Task: Look for products from The Republic Of Tea only.
Action: Mouse moved to (17, 75)
Screenshot: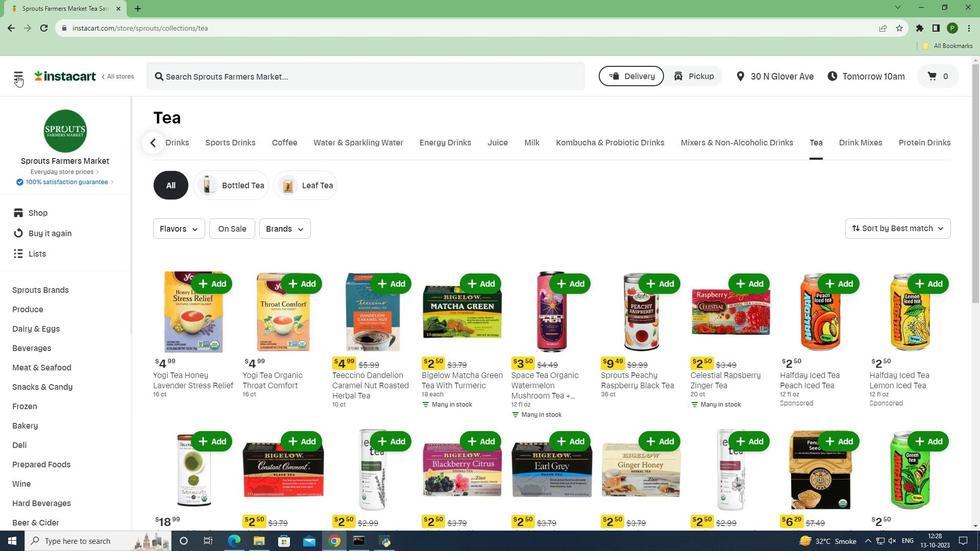 
Action: Mouse pressed left at (17, 75)
Screenshot: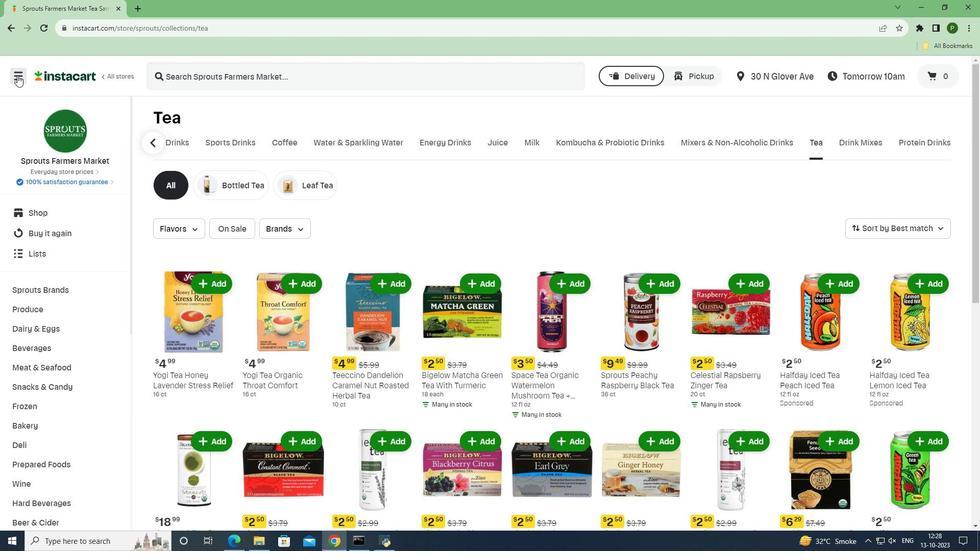 
Action: Mouse moved to (31, 271)
Screenshot: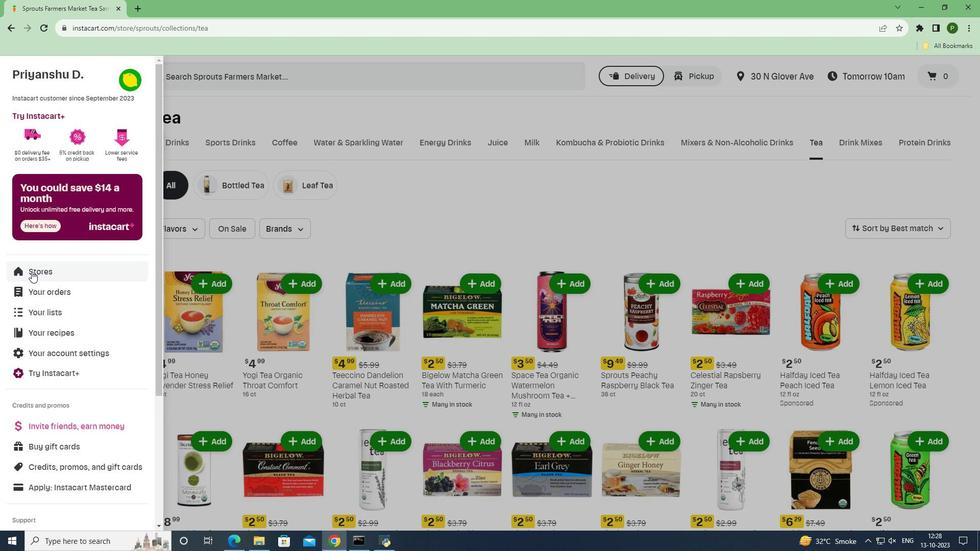 
Action: Mouse pressed left at (31, 271)
Screenshot: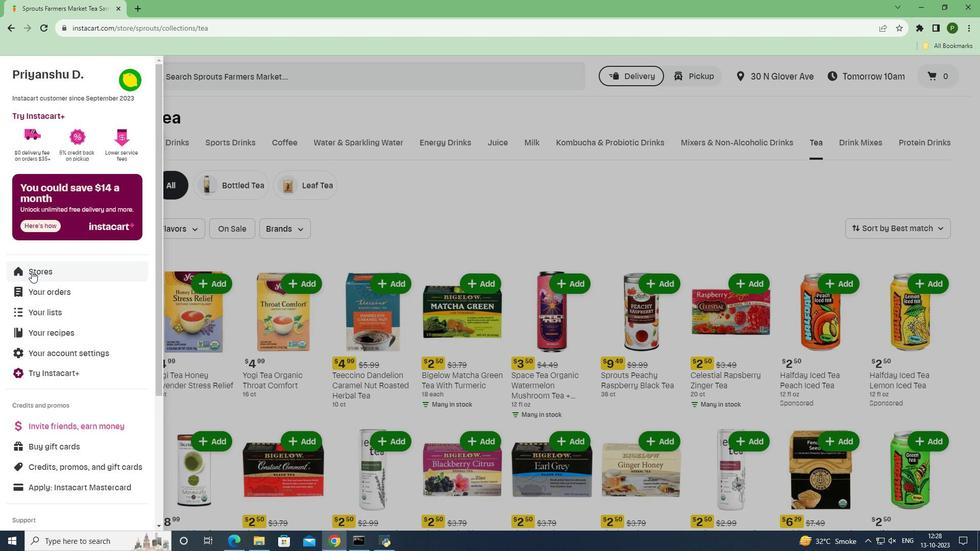 
Action: Mouse moved to (244, 117)
Screenshot: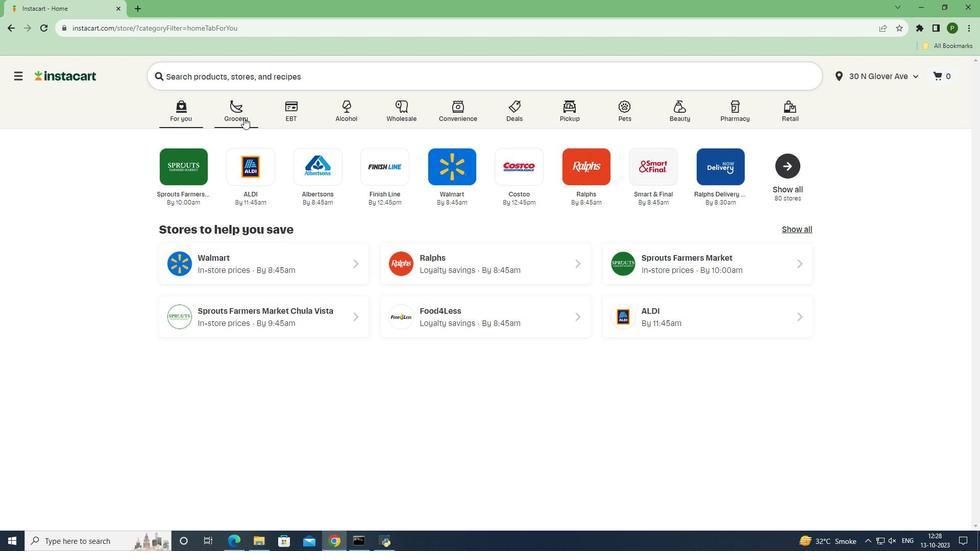 
Action: Mouse pressed left at (244, 117)
Screenshot: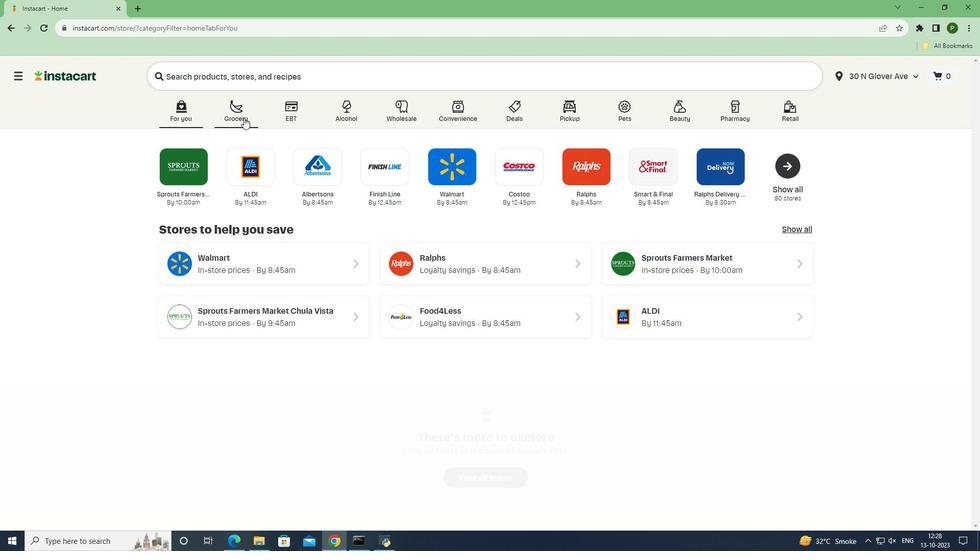 
Action: Mouse moved to (620, 235)
Screenshot: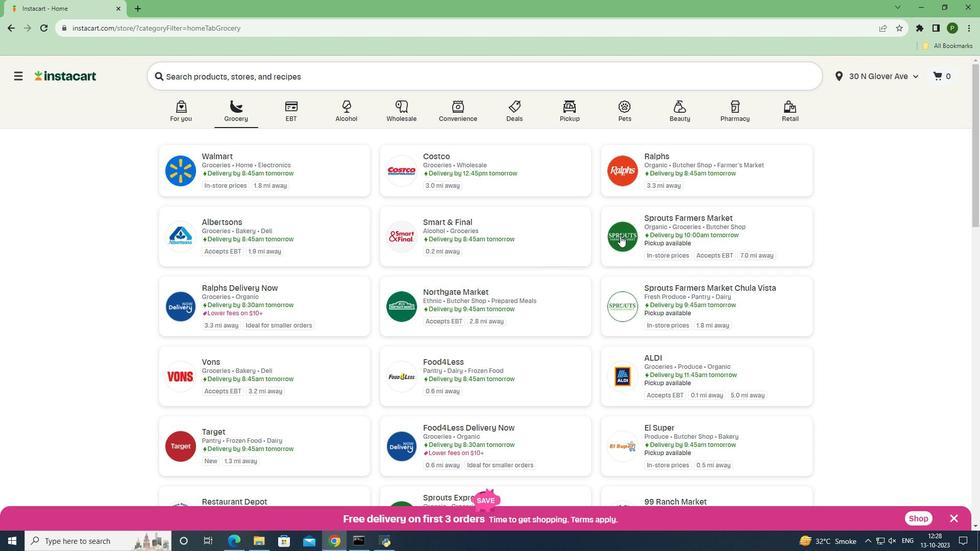 
Action: Mouse pressed left at (620, 235)
Screenshot: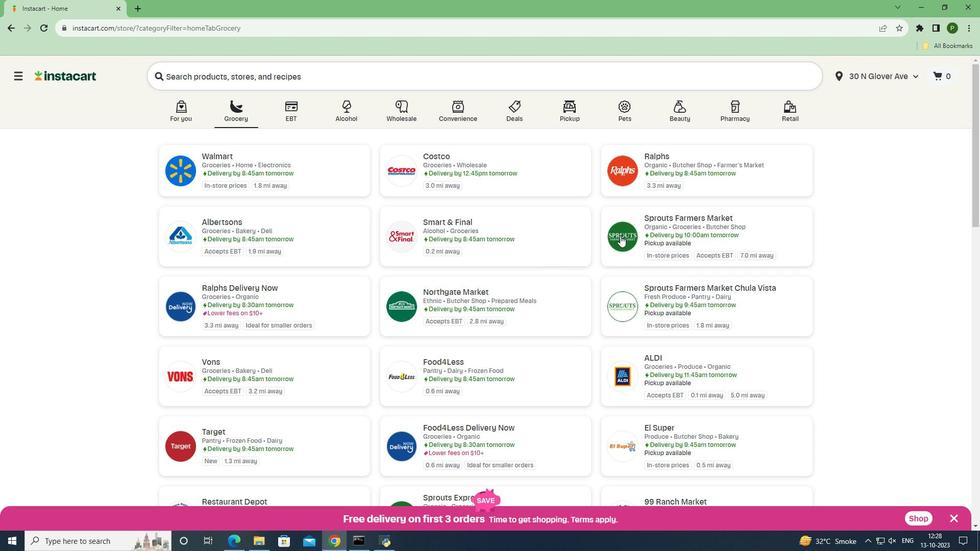 
Action: Mouse moved to (29, 348)
Screenshot: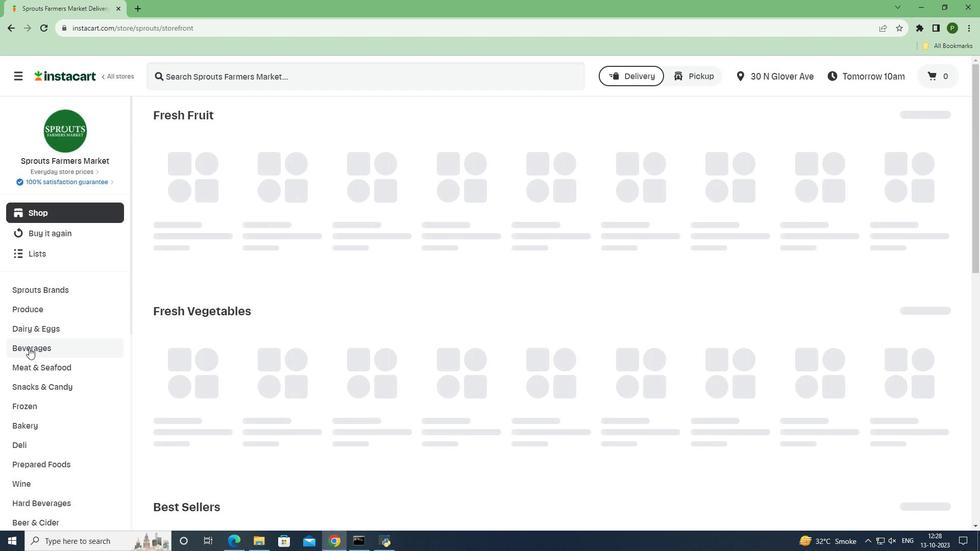 
Action: Mouse pressed left at (29, 348)
Screenshot: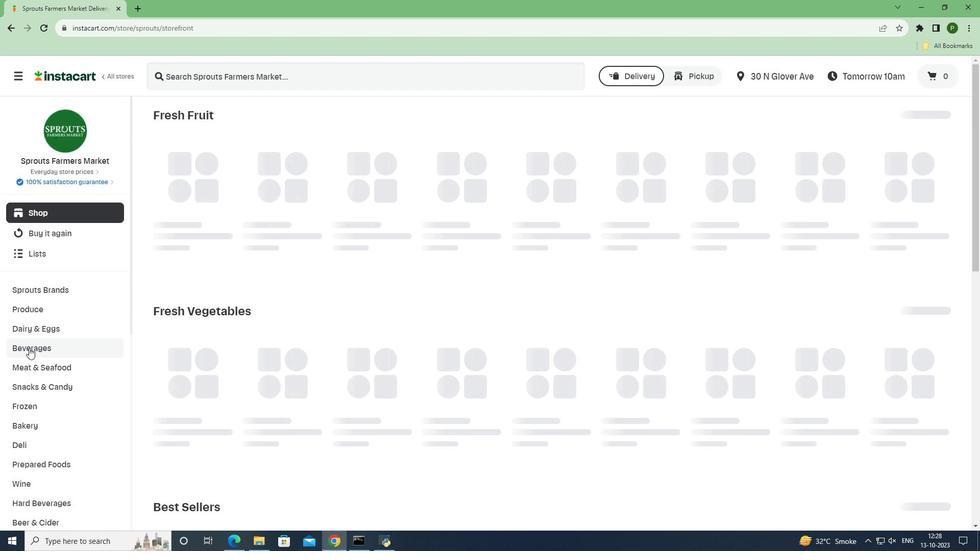 
Action: Mouse moved to (889, 143)
Screenshot: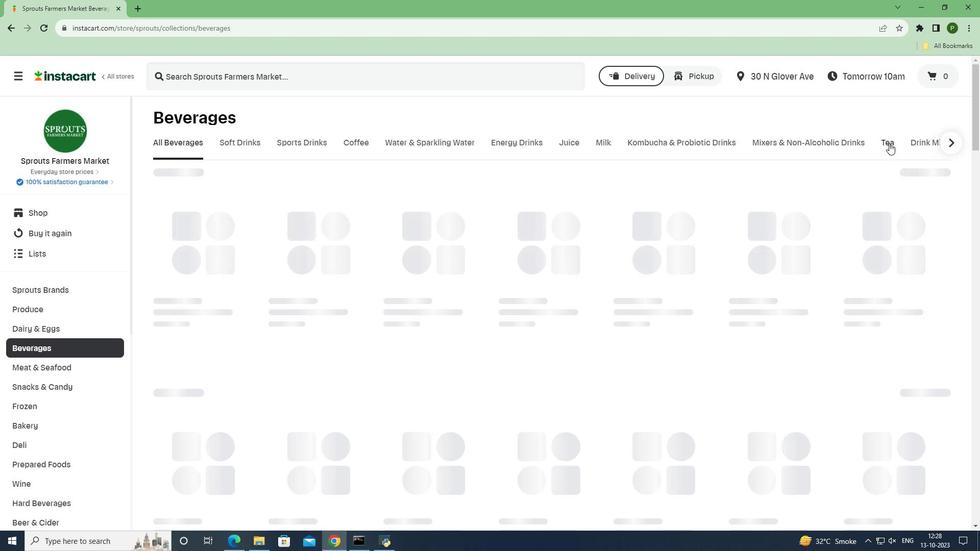 
Action: Mouse pressed left at (889, 143)
Screenshot: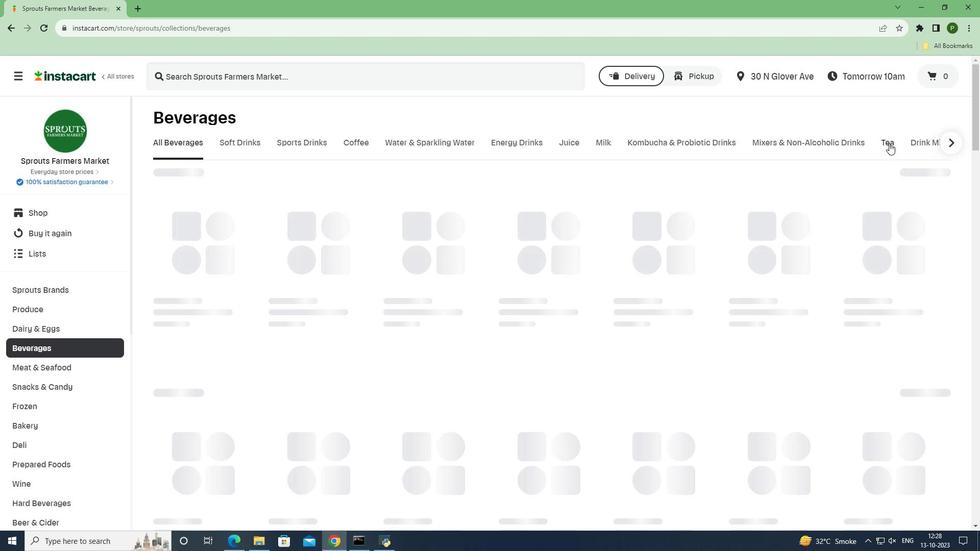 
Action: Mouse moved to (295, 231)
Screenshot: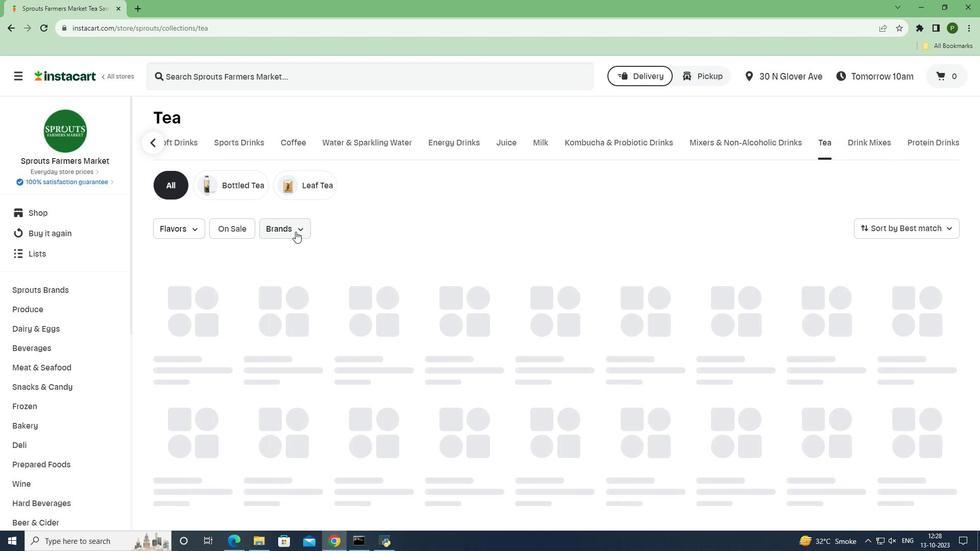 
Action: Mouse pressed left at (295, 231)
Screenshot: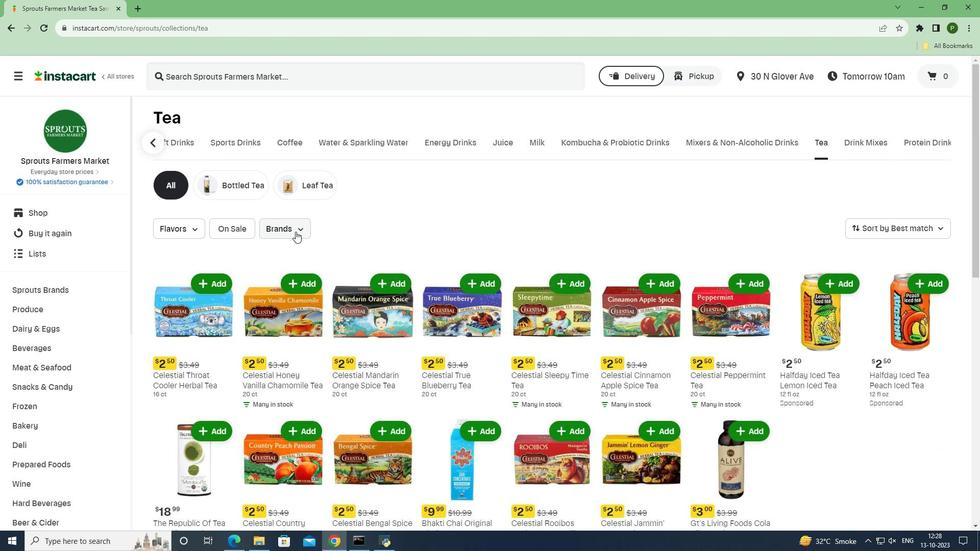 
Action: Mouse moved to (322, 336)
Screenshot: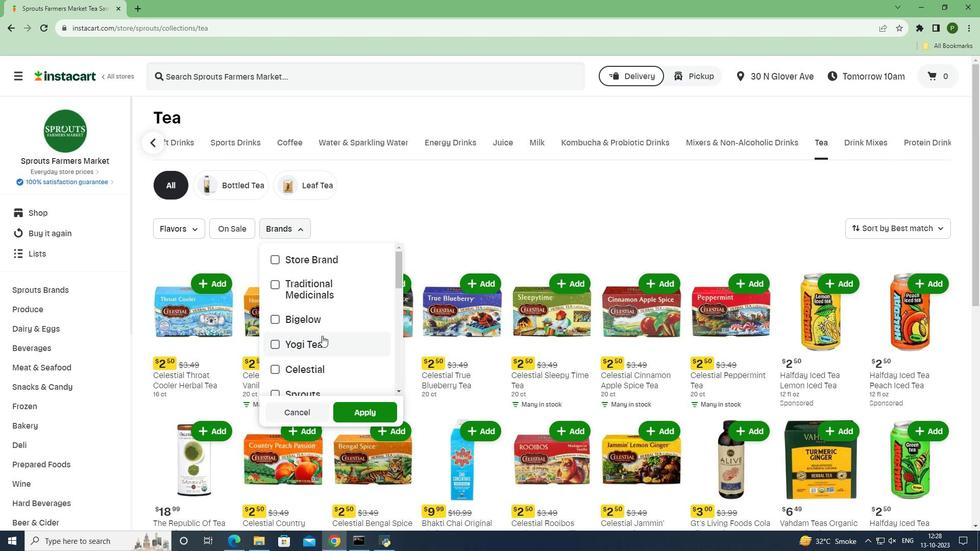 
Action: Mouse scrolled (322, 336) with delta (0, 0)
Screenshot: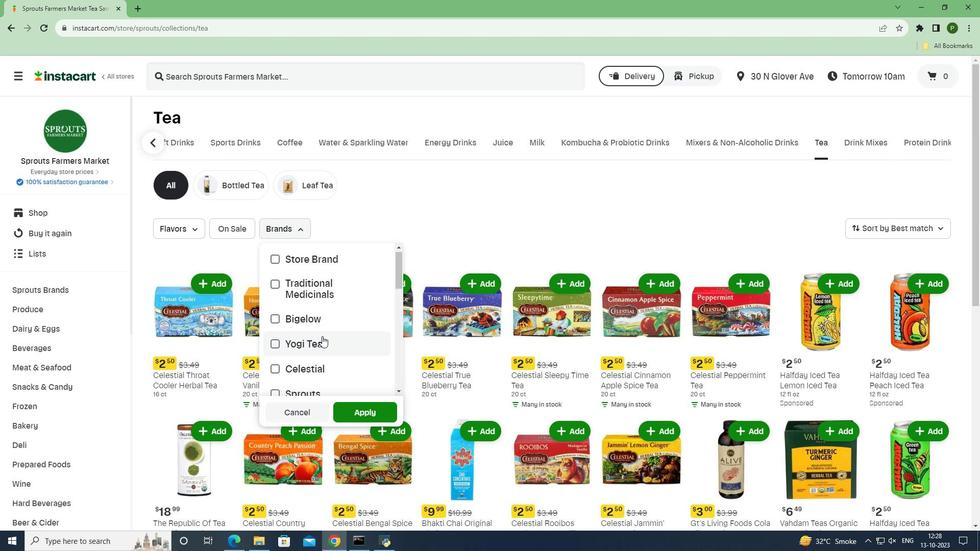
Action: Mouse scrolled (322, 336) with delta (0, 0)
Screenshot: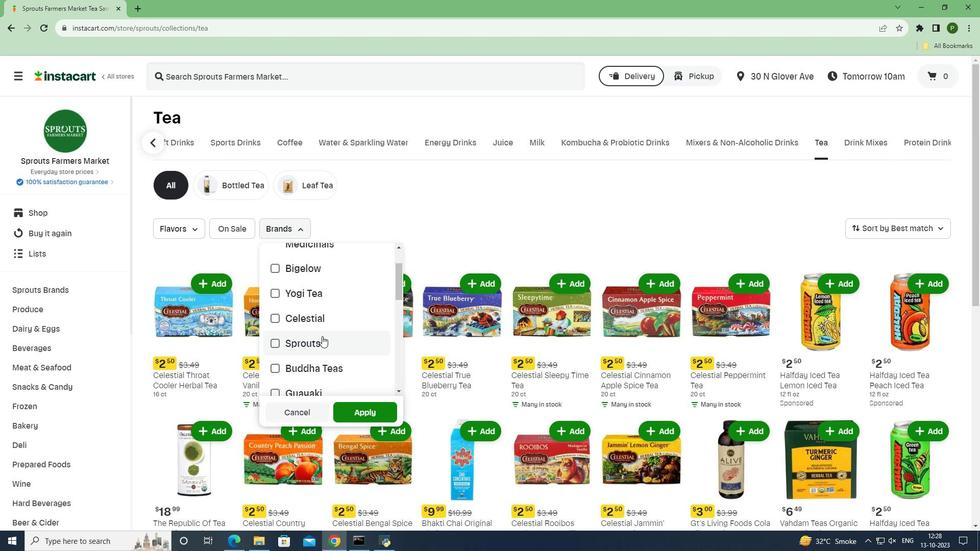
Action: Mouse scrolled (322, 336) with delta (0, 0)
Screenshot: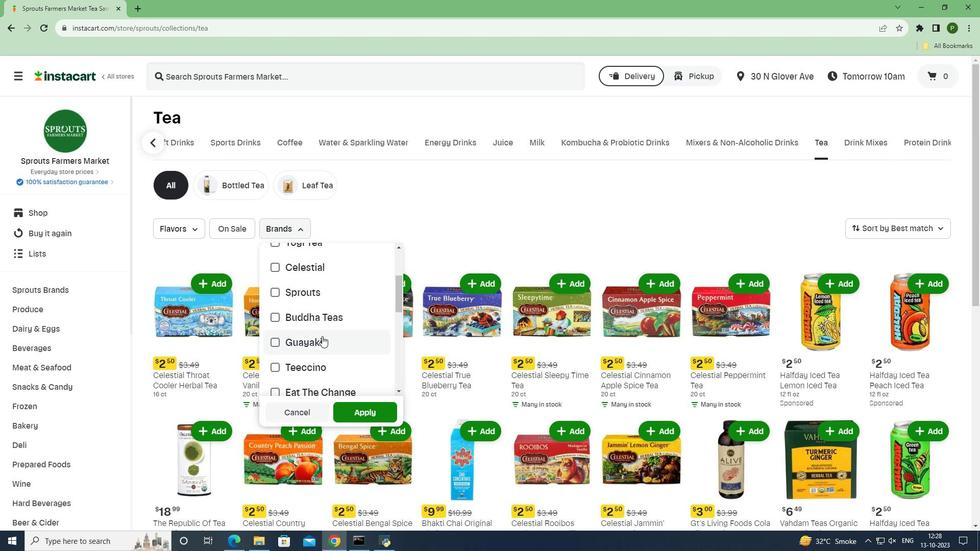 
Action: Mouse scrolled (322, 336) with delta (0, 0)
Screenshot: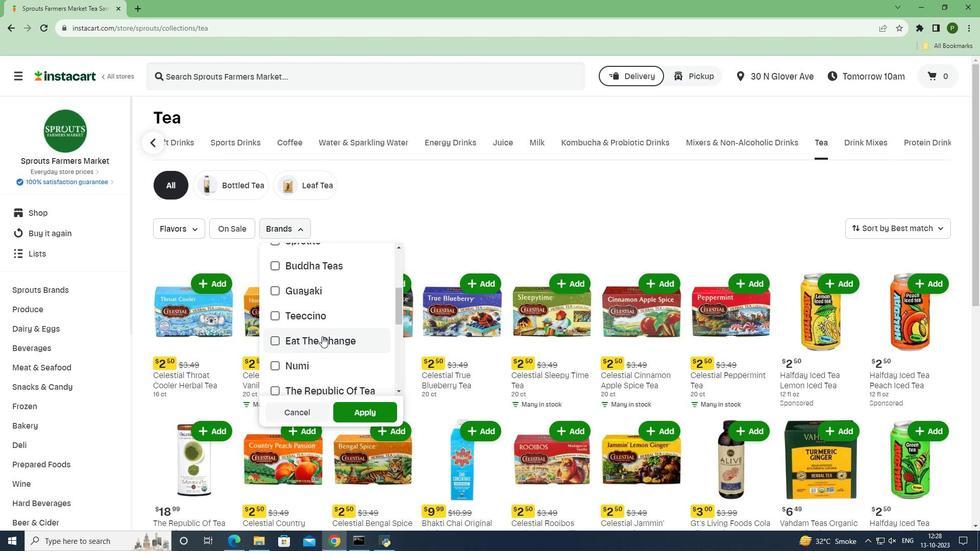 
Action: Mouse pressed left at (322, 336)
Screenshot: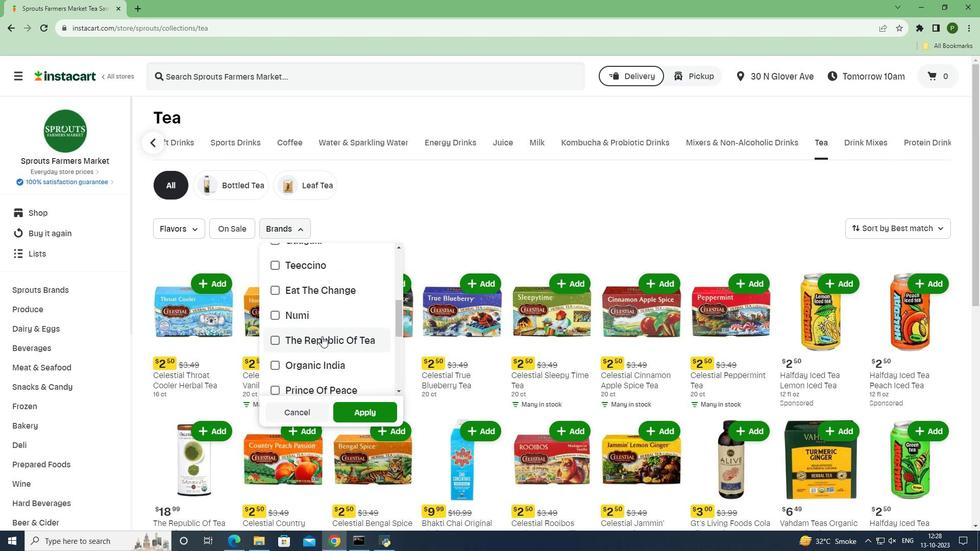 
Action: Mouse moved to (346, 405)
Screenshot: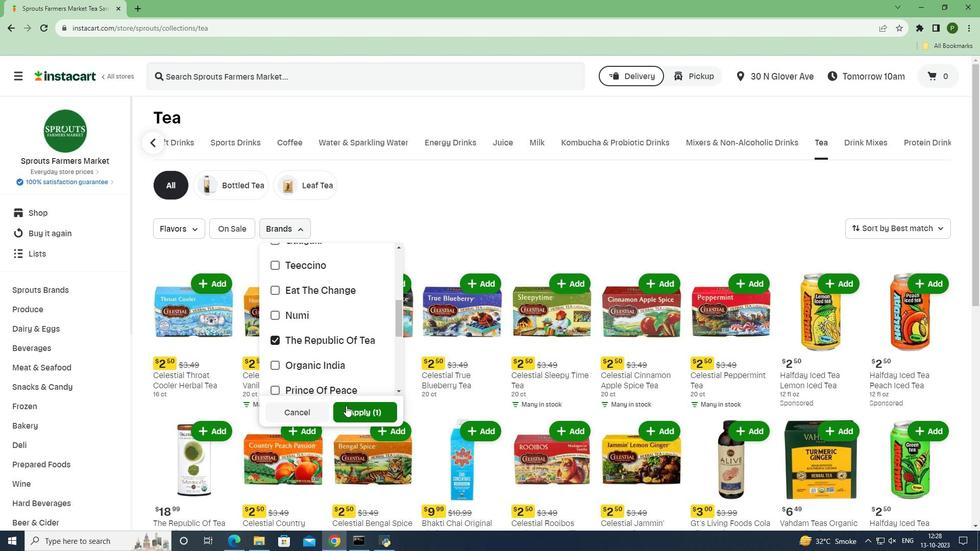 
Action: Mouse pressed left at (346, 405)
Screenshot: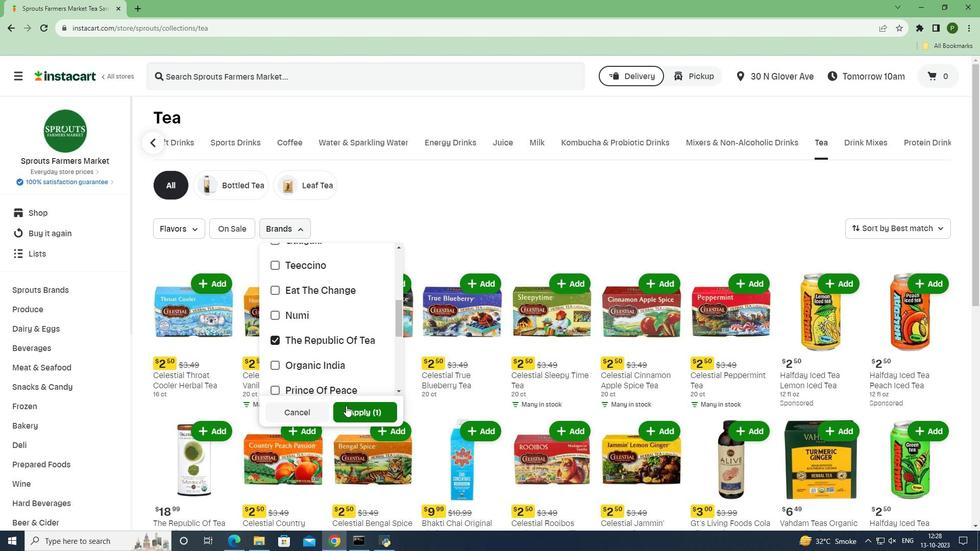
Action: Mouse moved to (493, 438)
Screenshot: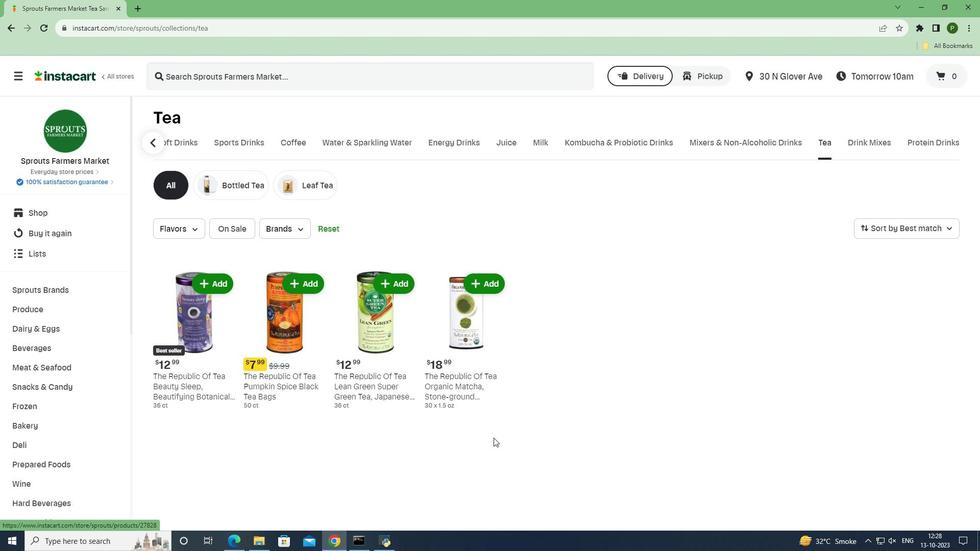 
